 Task: Open Card Sociology Conference Review in Board Content Curation and Aggregation to Workspace Accelerator Programs and add a team member Softage.1@softage.net, a label Blue, a checklist Data Analytics, an attachment from your computer, a color Blue and finally, add a card description 'Develop and launch new referral program for social media sharing' and a comment 'This task presents an opportunity to demonstrate our leadership skills and ability to take charge.'. Add a start date 'Jan 05, 1900' with a due date 'Jan 12, 1900'
Action: Mouse moved to (331, 426)
Screenshot: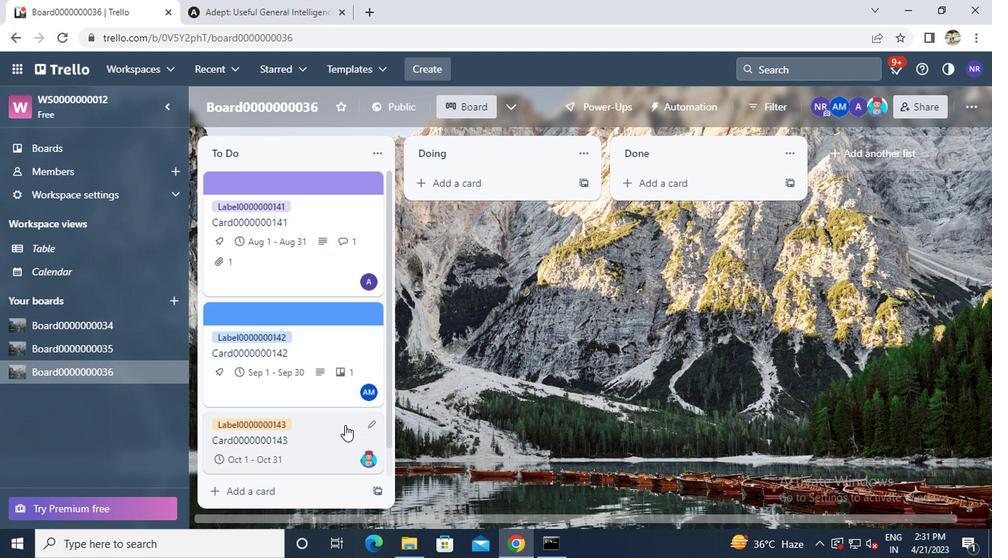 
Action: Mouse pressed left at (331, 426)
Screenshot: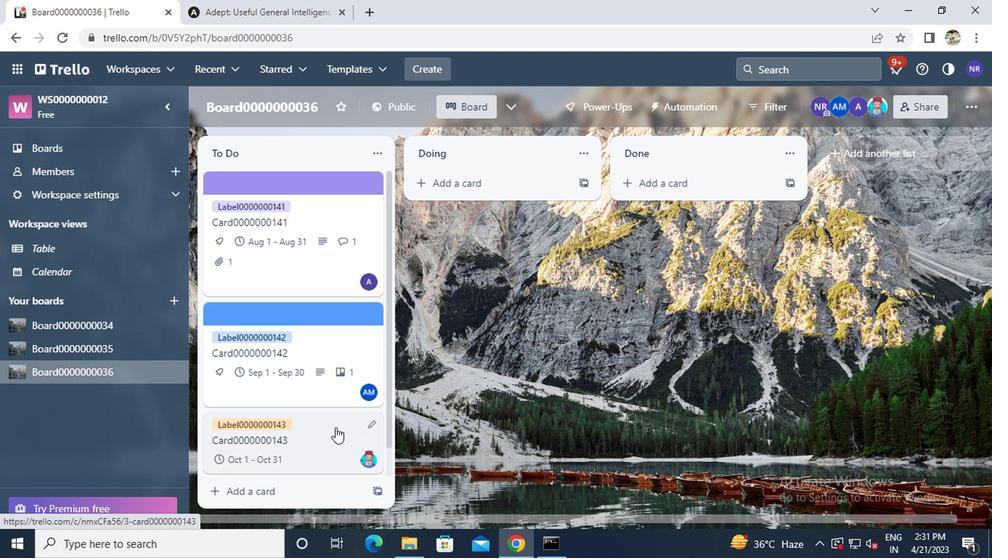 
Action: Mouse moved to (650, 351)
Screenshot: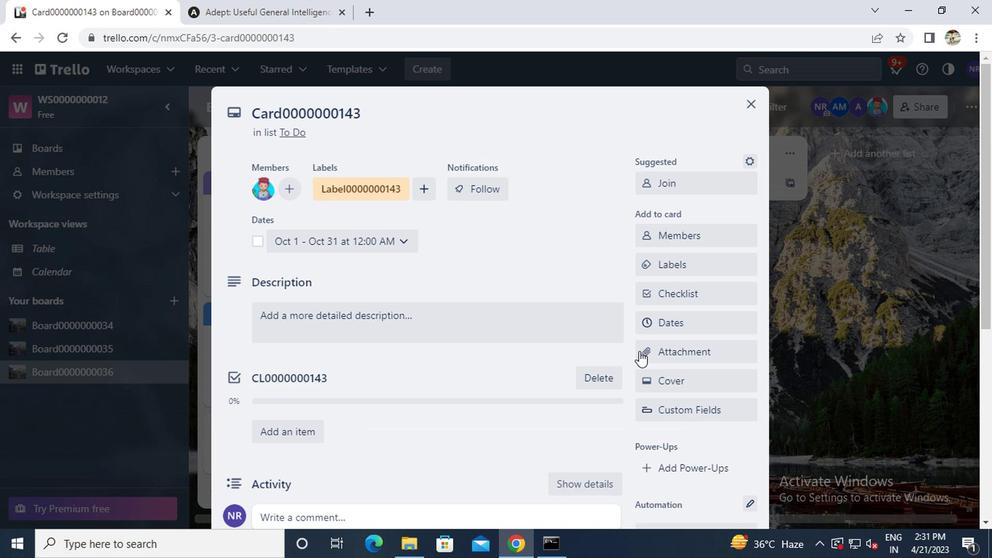 
Action: Mouse pressed left at (650, 351)
Screenshot: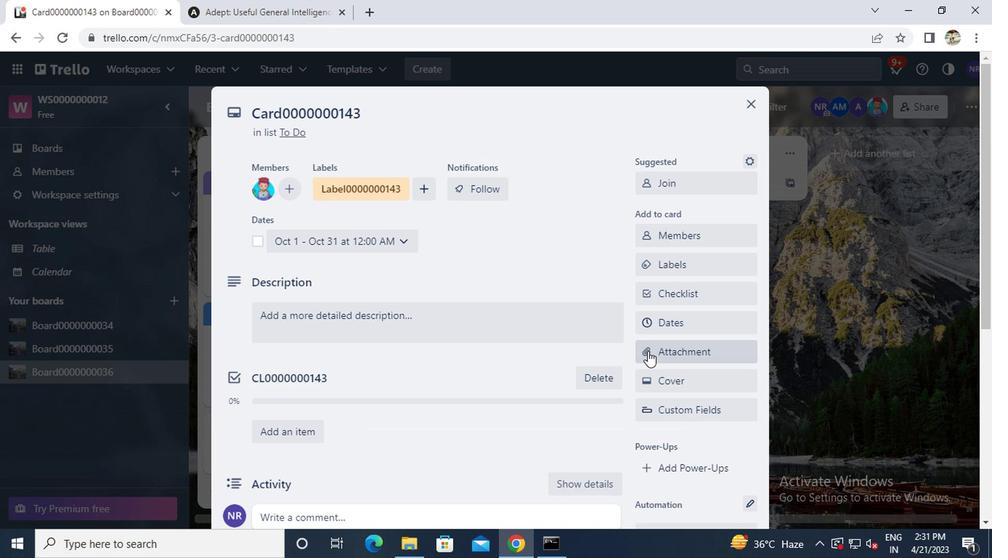 
Action: Mouse moved to (648, 180)
Screenshot: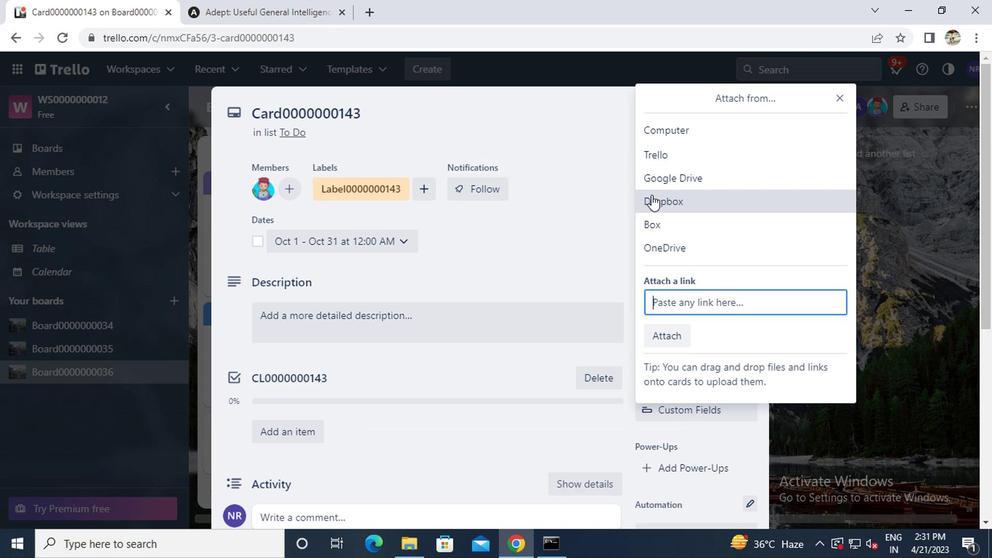 
Action: Mouse pressed left at (648, 180)
Screenshot: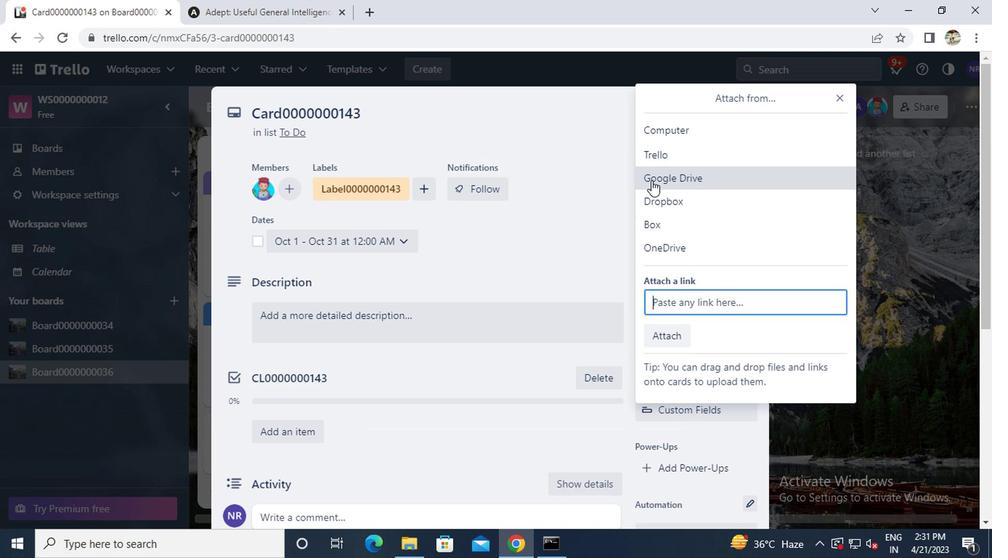 
Action: Mouse moved to (582, 274)
Screenshot: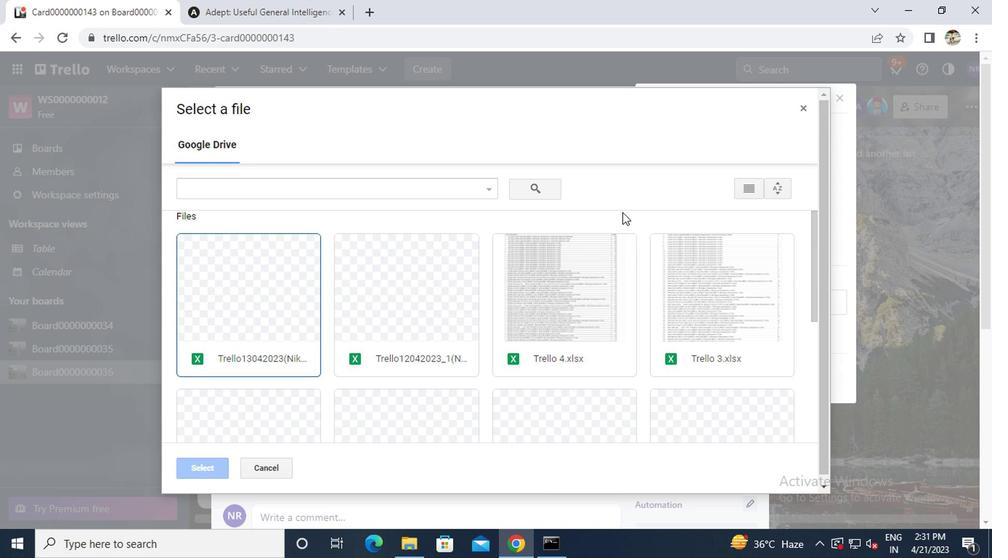 
Action: Mouse pressed left at (582, 274)
Screenshot: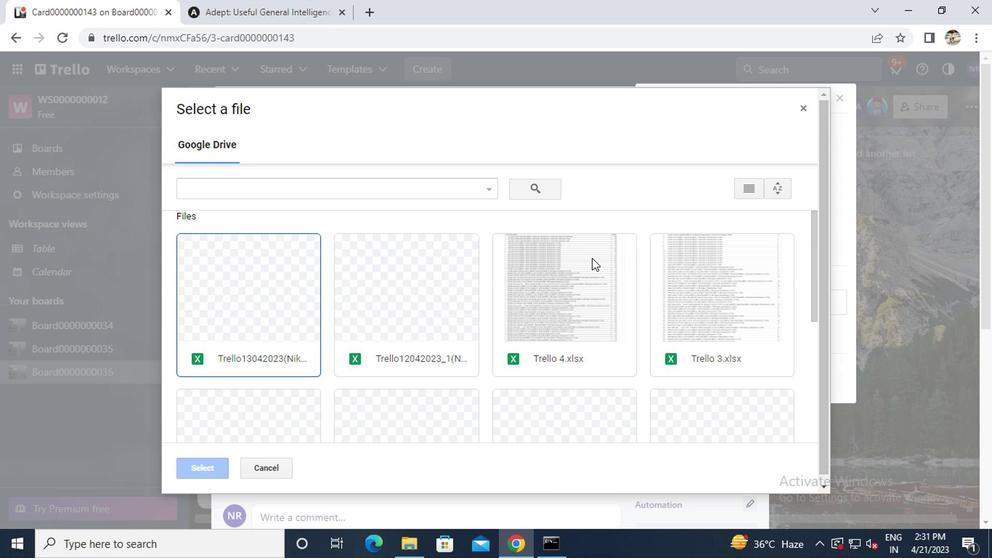 
Action: Mouse moved to (208, 464)
Screenshot: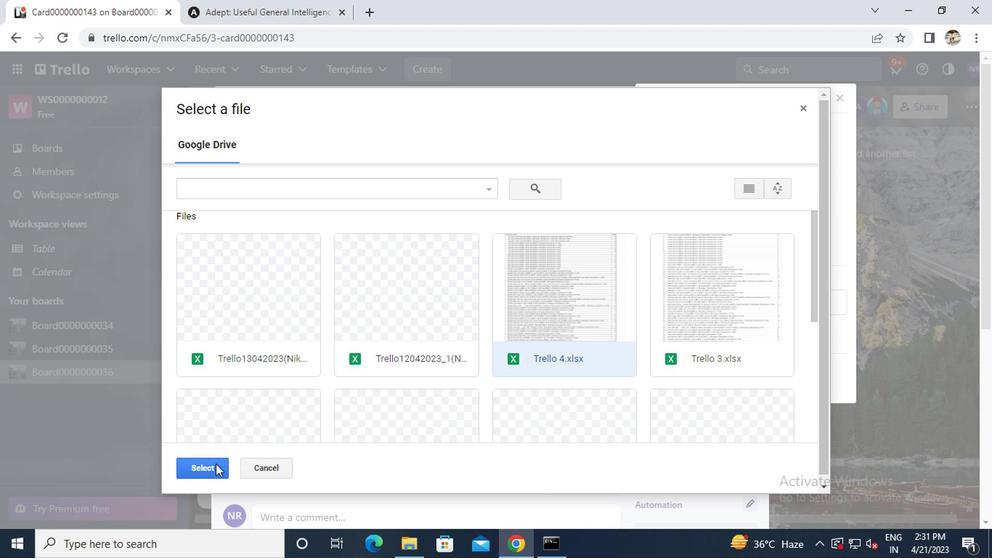 
Action: Mouse pressed left at (208, 464)
Screenshot: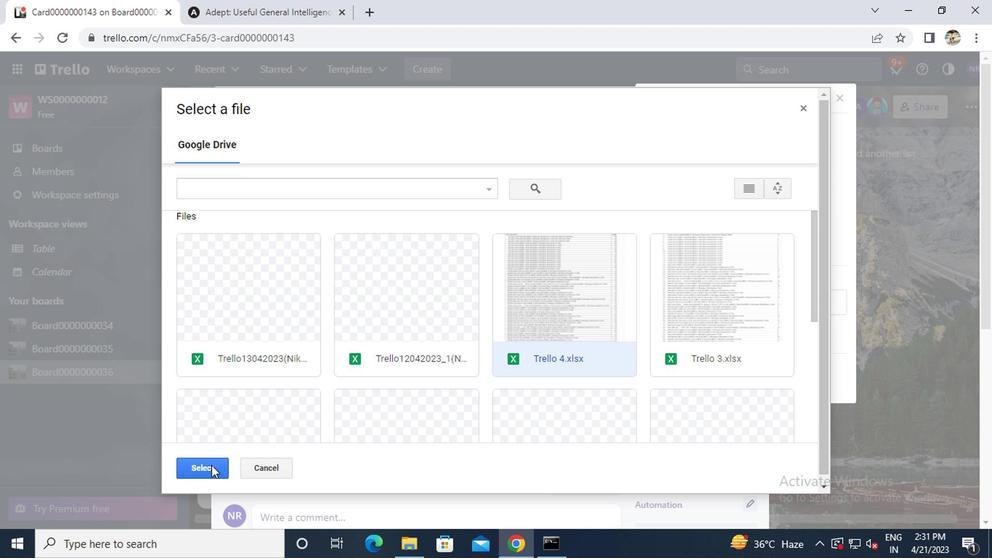 
Action: Mouse moved to (647, 383)
Screenshot: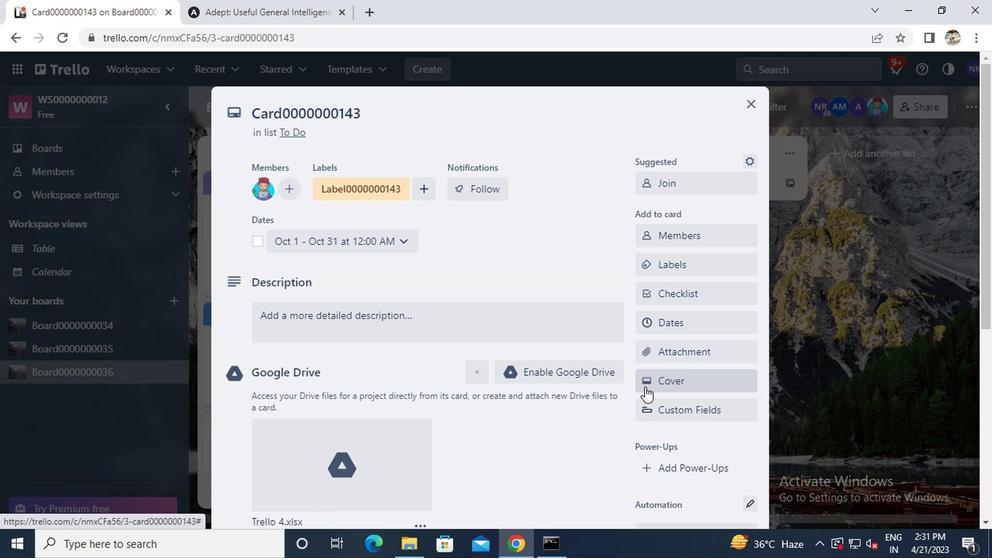 
Action: Mouse pressed left at (647, 383)
Screenshot: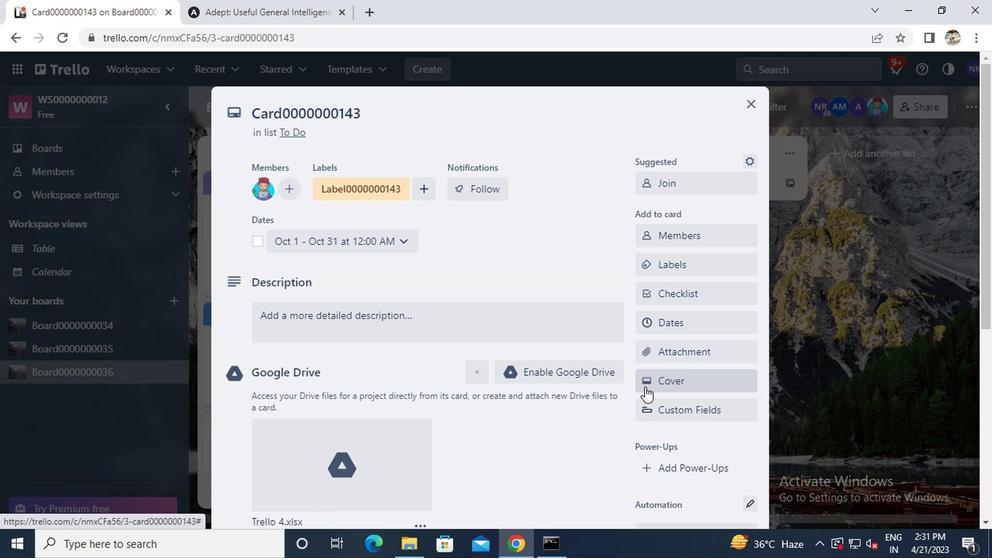 
Action: Mouse moved to (736, 244)
Screenshot: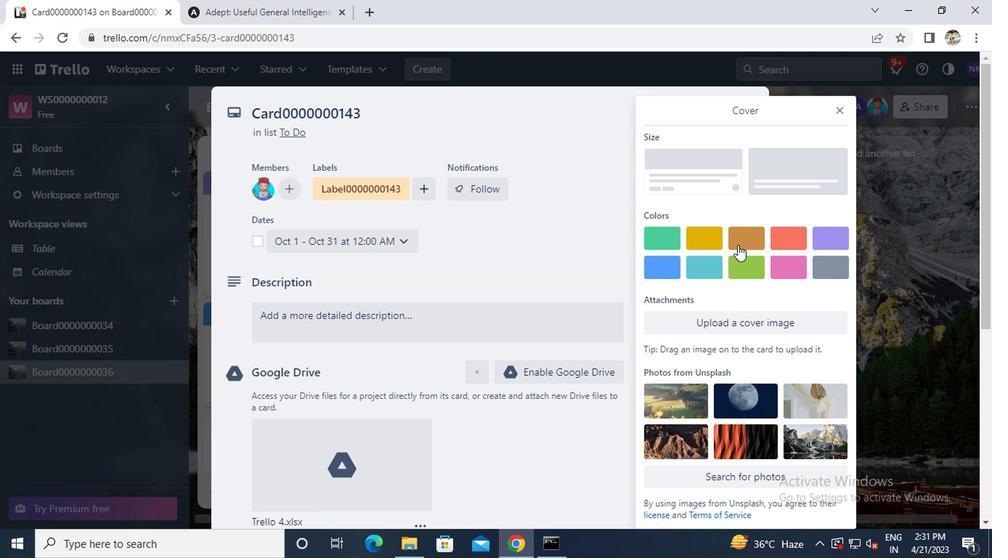 
Action: Mouse pressed left at (736, 244)
Screenshot: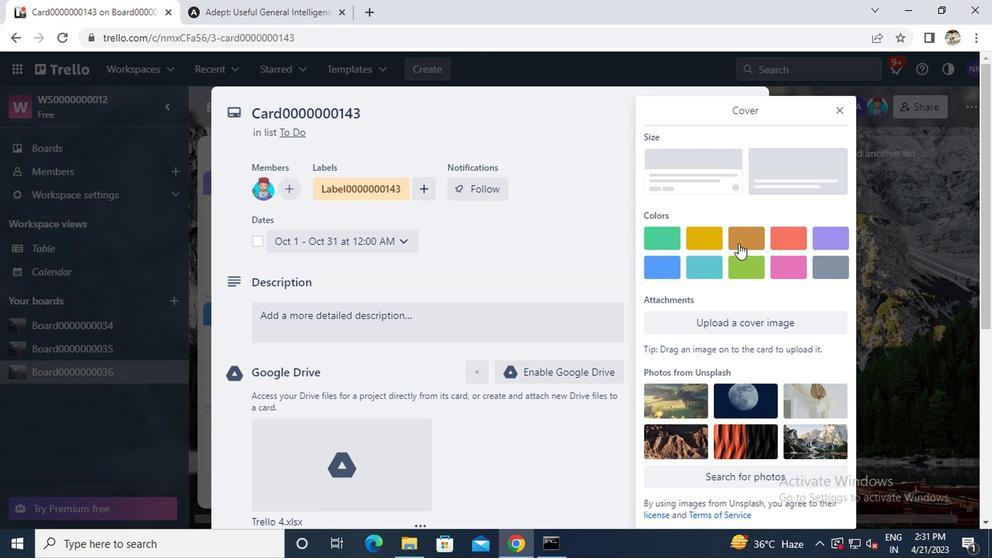 
Action: Mouse moved to (835, 99)
Screenshot: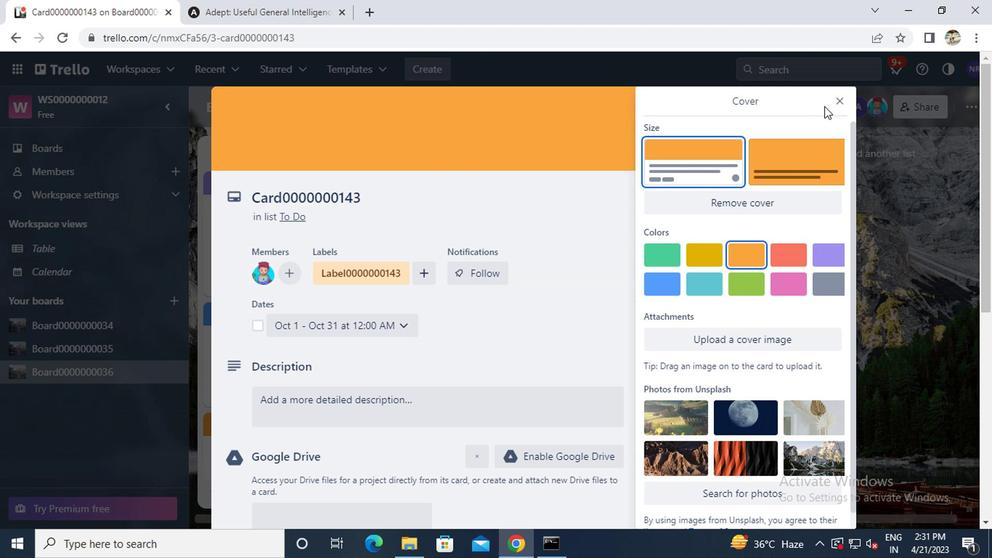 
Action: Mouse pressed left at (835, 99)
Screenshot: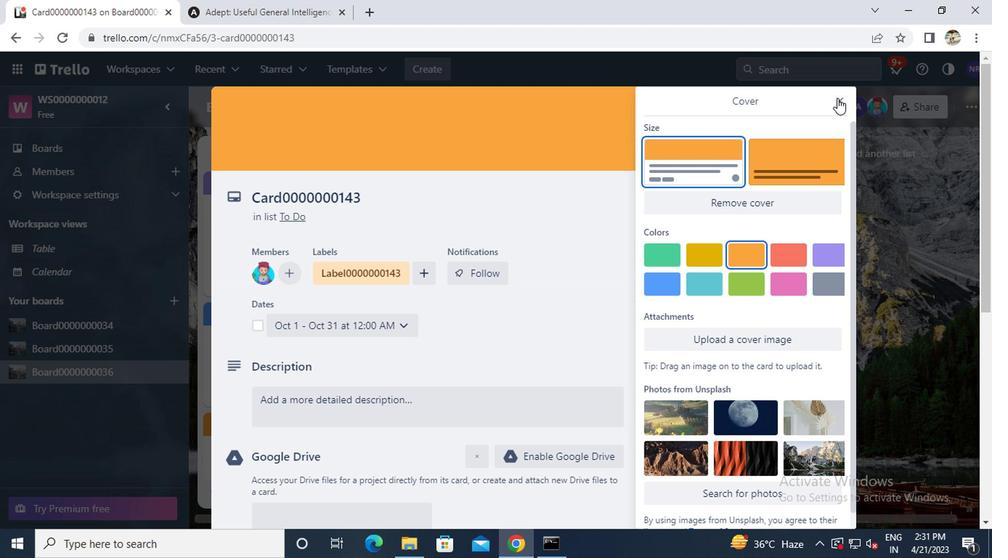 
Action: Mouse moved to (706, 311)
Screenshot: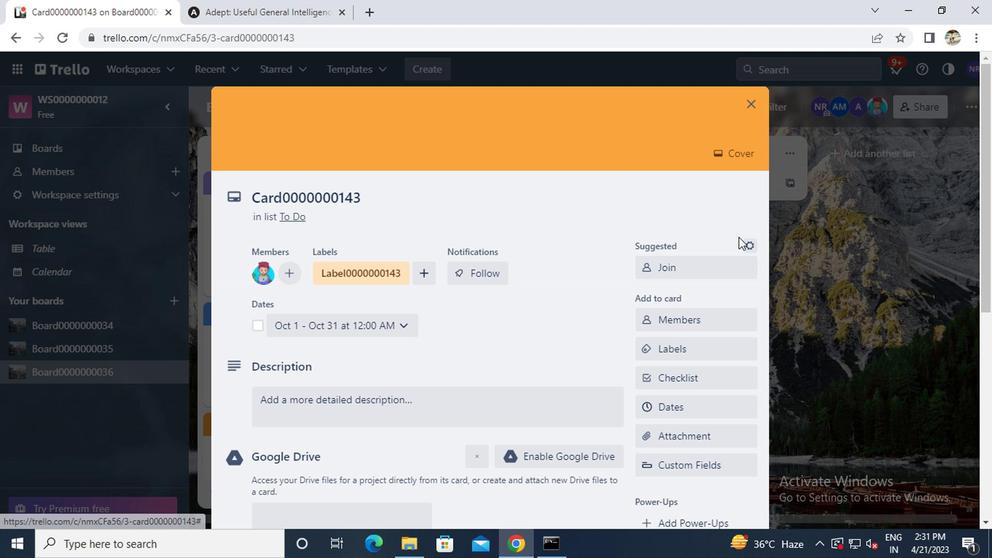 
Action: Mouse scrolled (706, 311) with delta (0, 0)
Screenshot: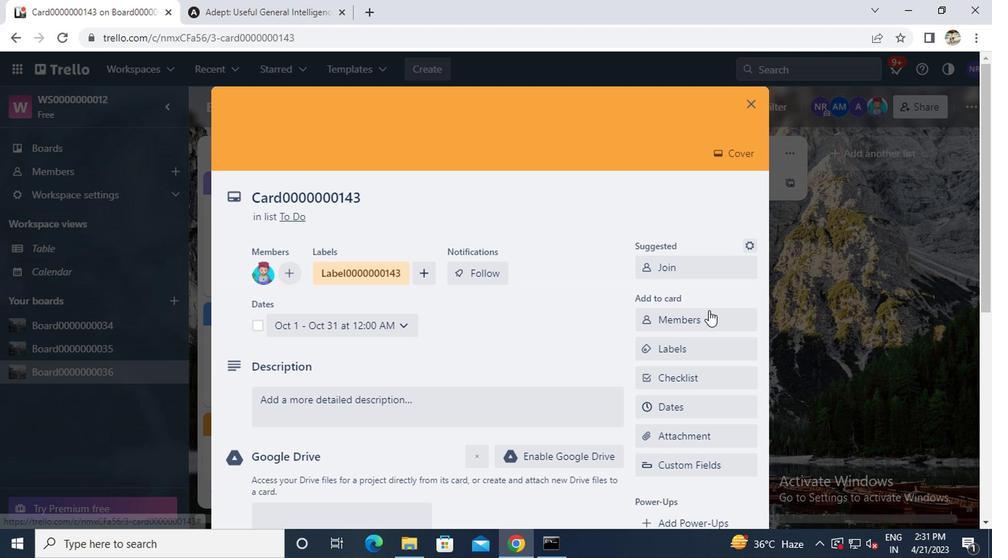 
Action: Mouse scrolled (706, 311) with delta (0, 0)
Screenshot: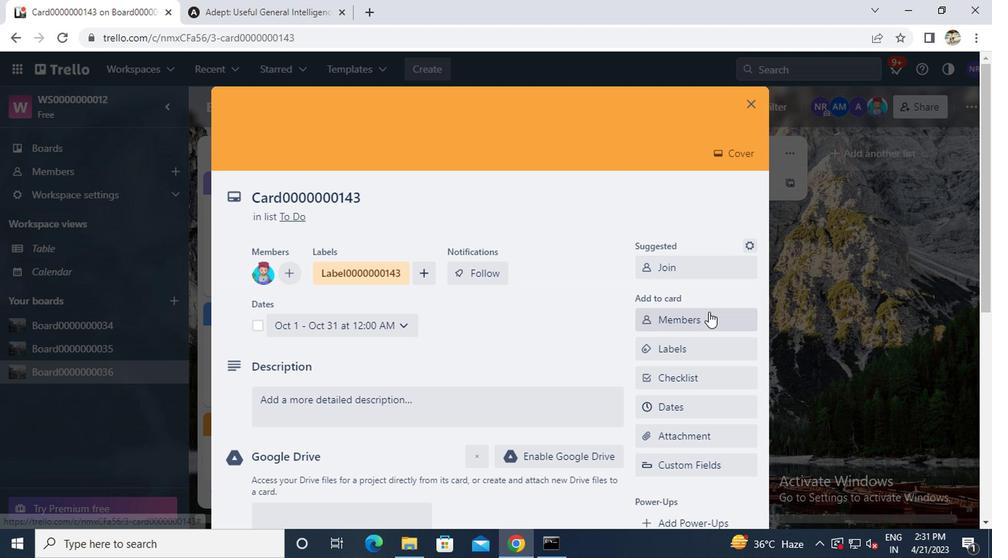 
Action: Mouse scrolled (706, 311) with delta (0, 0)
Screenshot: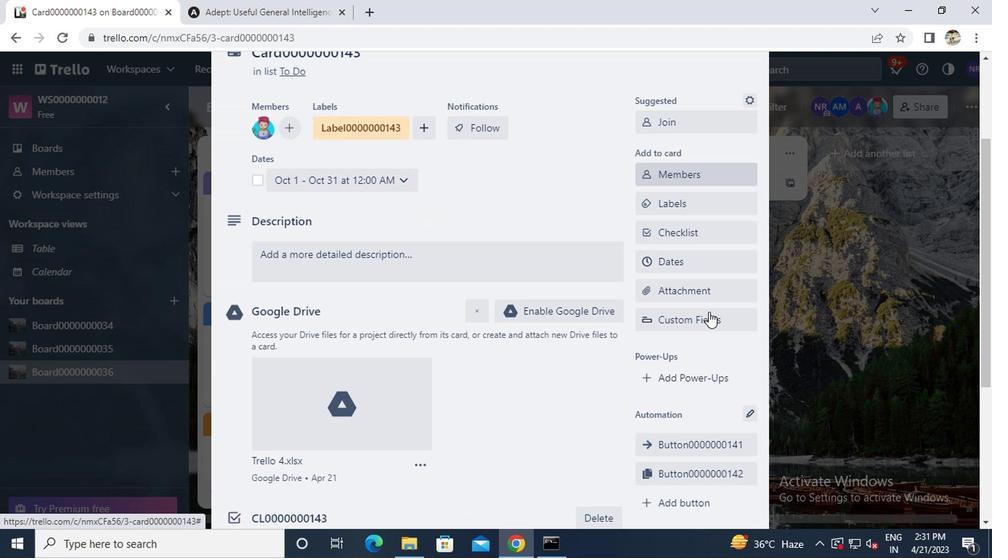 
Action: Mouse moved to (666, 433)
Screenshot: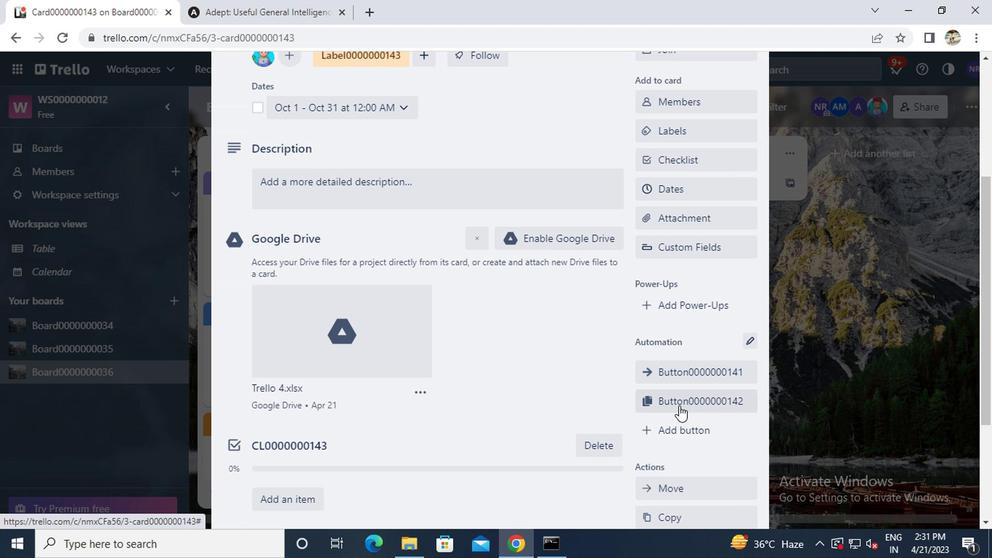 
Action: Mouse pressed left at (666, 433)
Screenshot: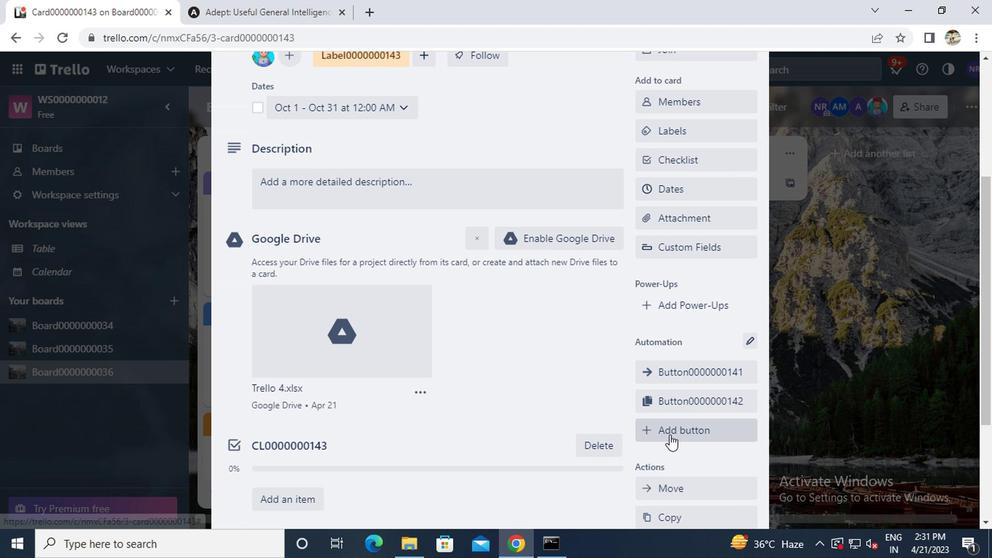 
Action: Mouse moved to (674, 228)
Screenshot: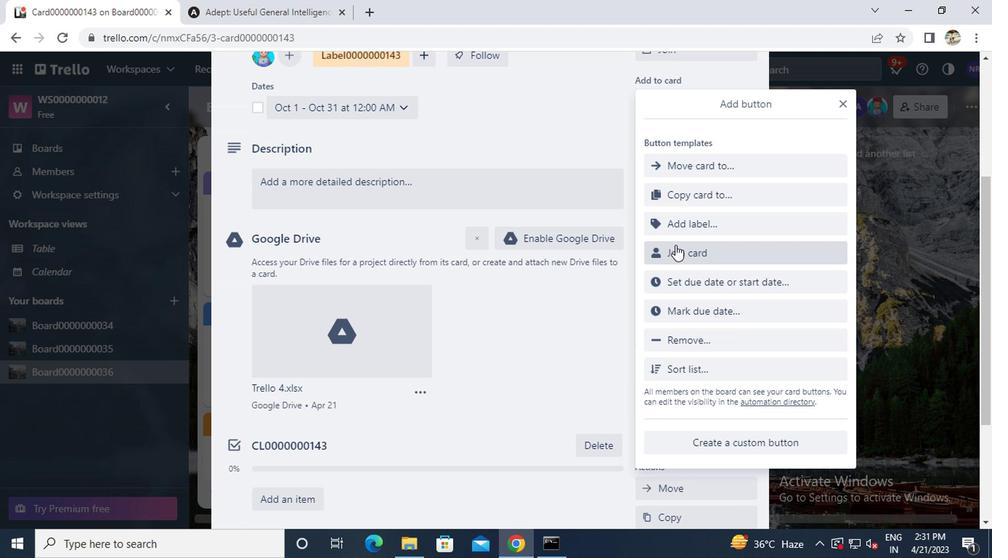 
Action: Mouse pressed left at (674, 228)
Screenshot: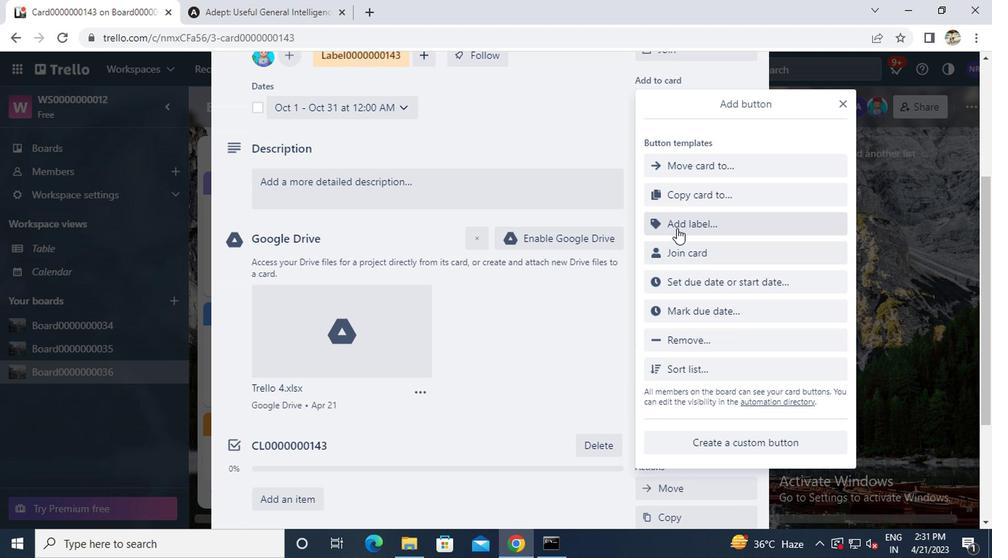 
Action: Key pressed t<Key.caps_lock>ittle0000000143
Screenshot: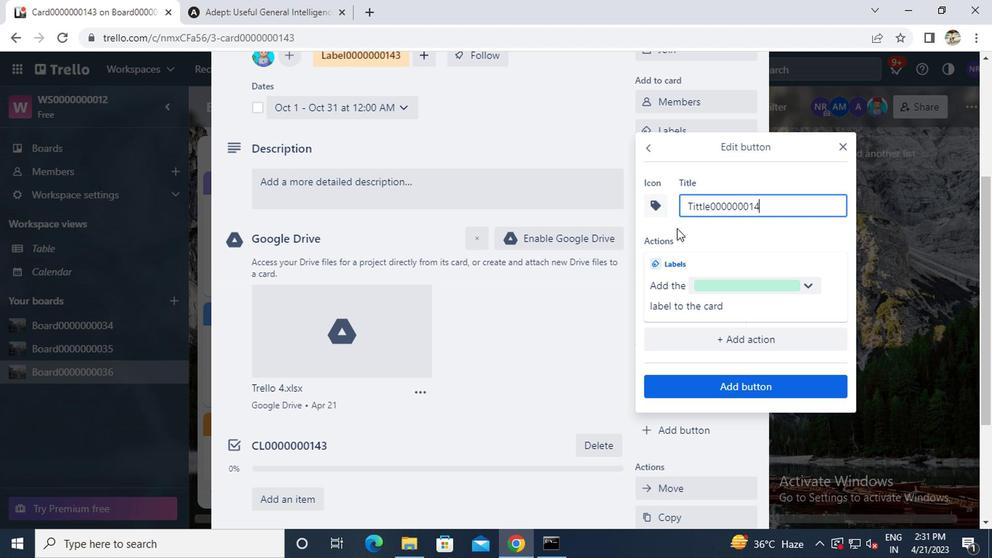 
Action: Mouse moved to (711, 383)
Screenshot: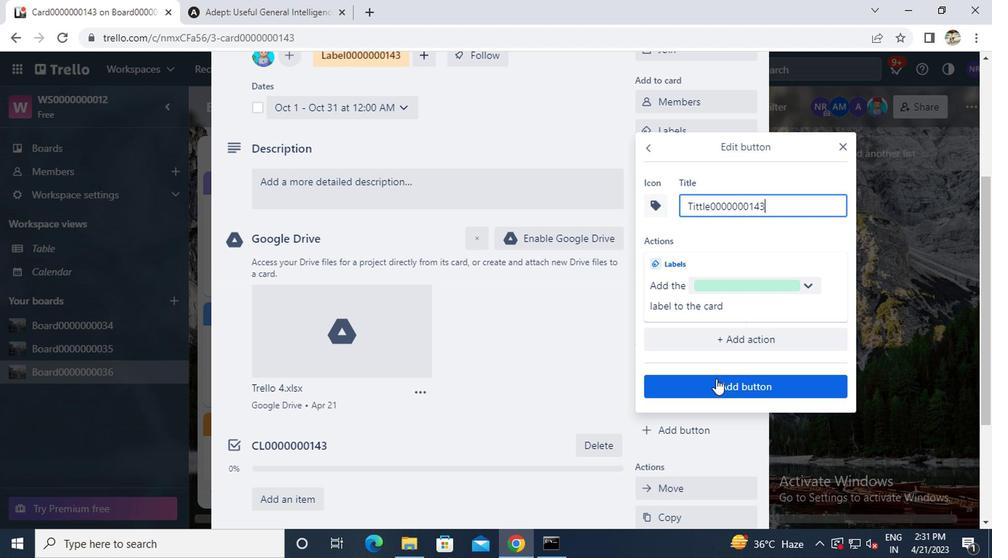 
Action: Mouse pressed left at (711, 383)
Screenshot: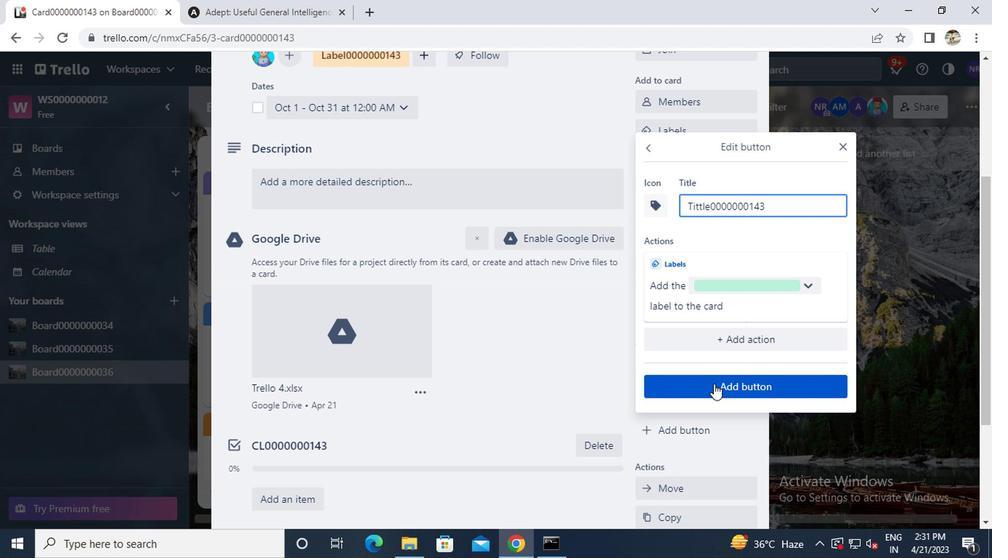 
Action: Mouse moved to (470, 196)
Screenshot: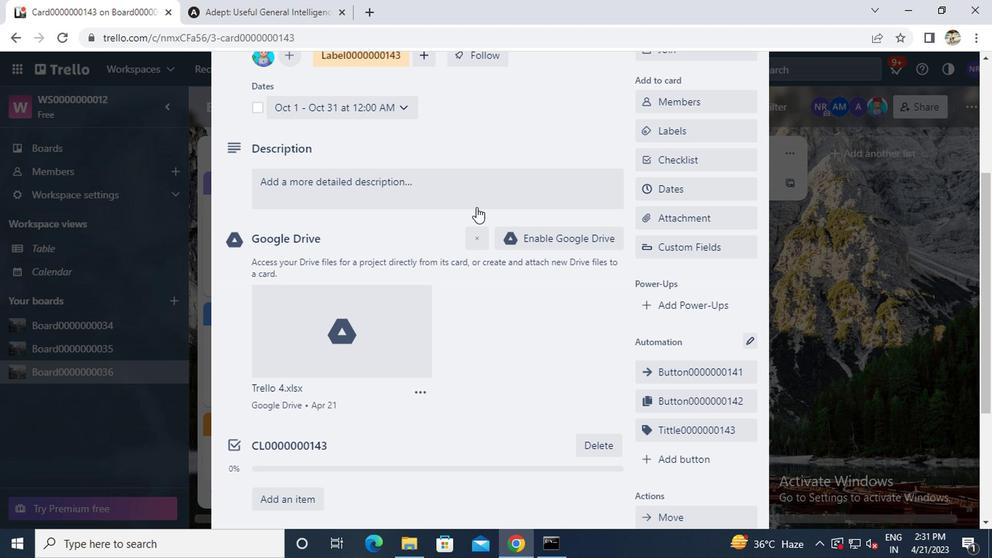 
Action: Mouse pressed left at (470, 196)
Screenshot: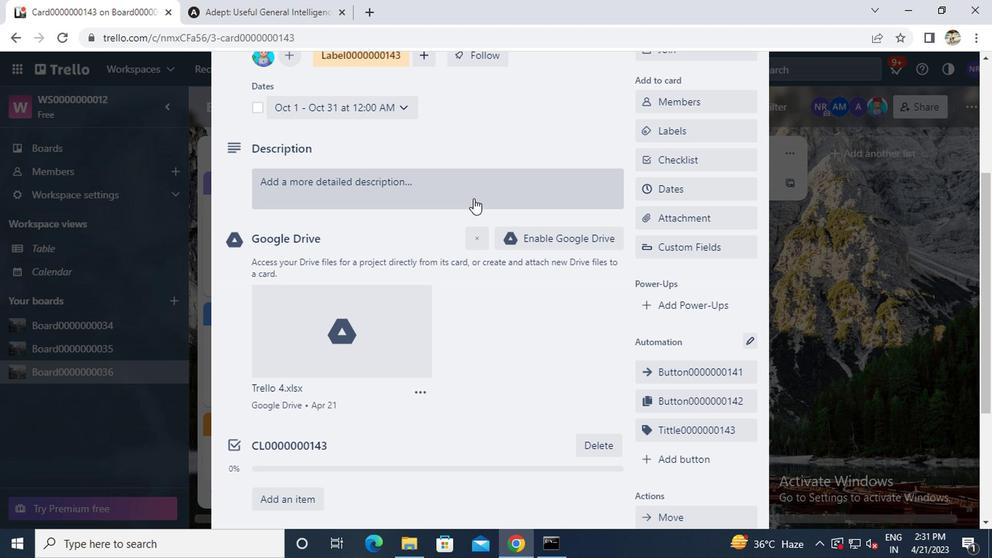 
Action: Key pressed <Key.caps_lock>ds0000000143
Screenshot: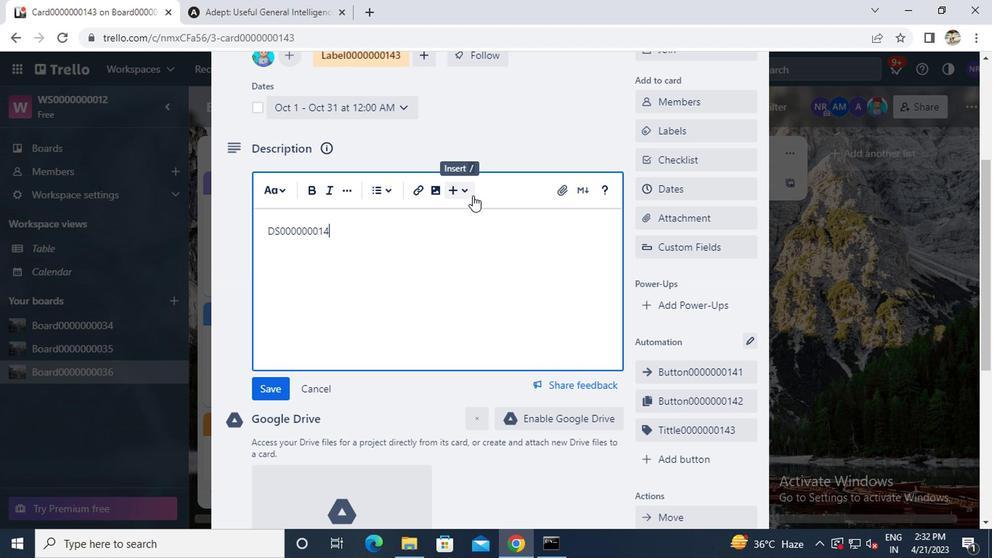 
Action: Mouse moved to (261, 392)
Screenshot: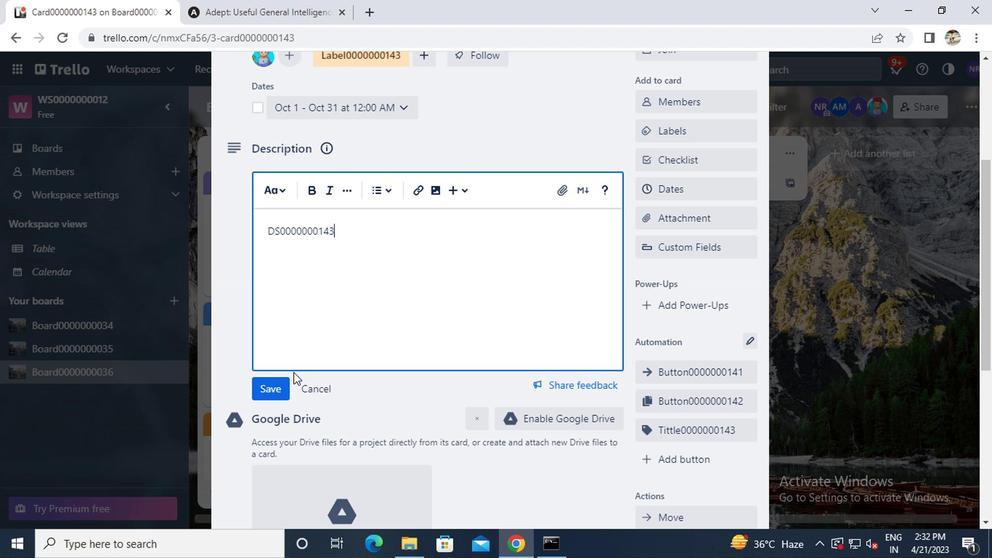 
Action: Mouse pressed left at (261, 392)
Screenshot: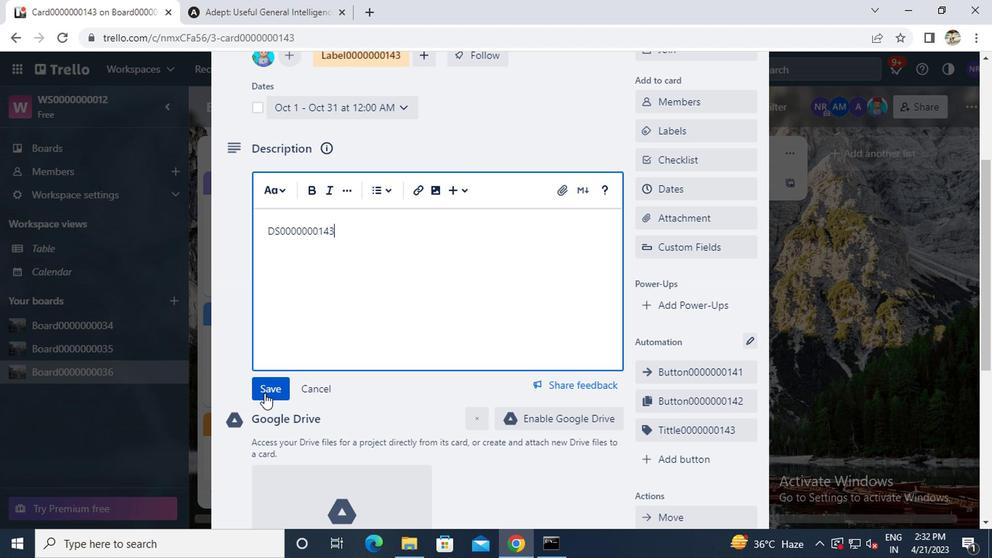 
Action: Mouse scrolled (261, 391) with delta (0, -1)
Screenshot: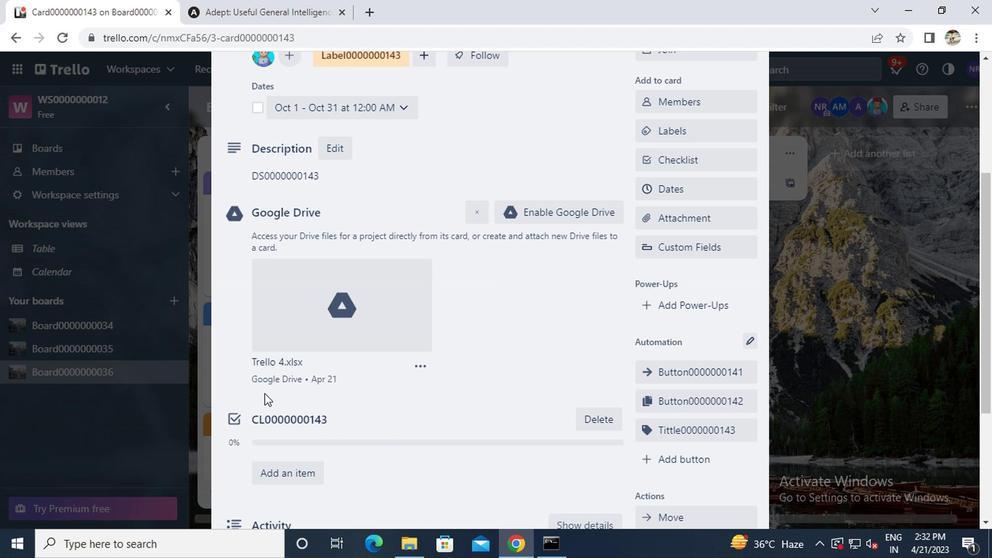 
Action: Mouse scrolled (261, 391) with delta (0, -1)
Screenshot: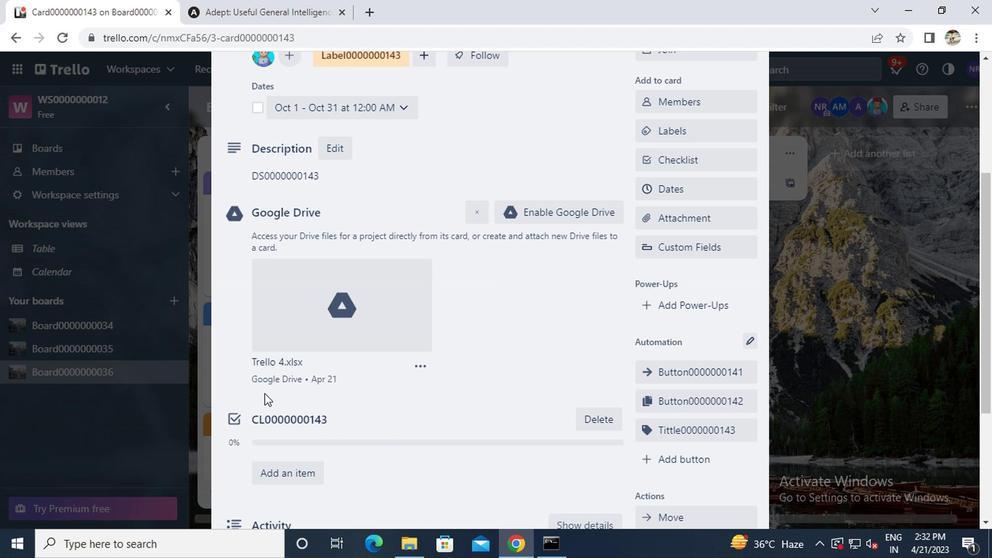 
Action: Mouse moved to (261, 392)
Screenshot: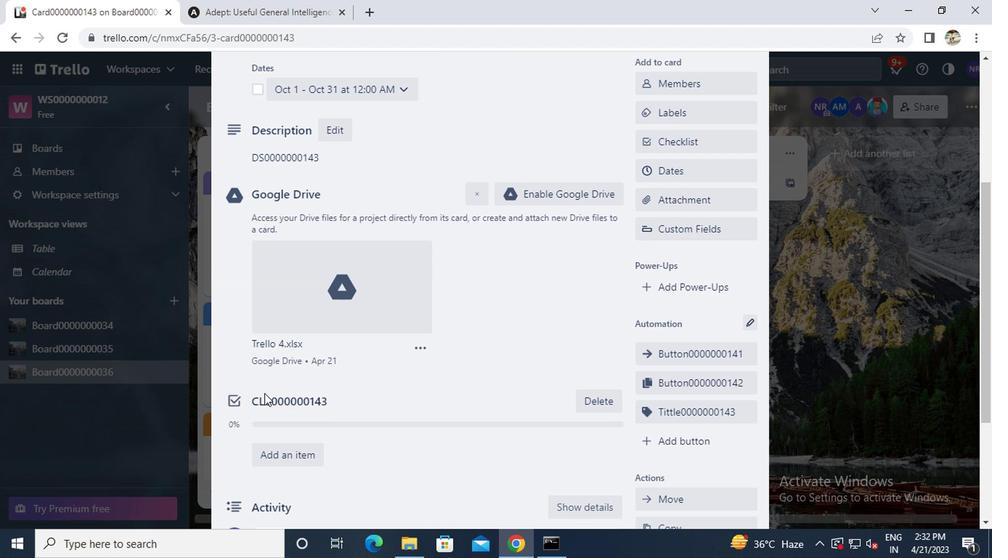 
Action: Mouse scrolled (261, 391) with delta (0, -1)
Screenshot: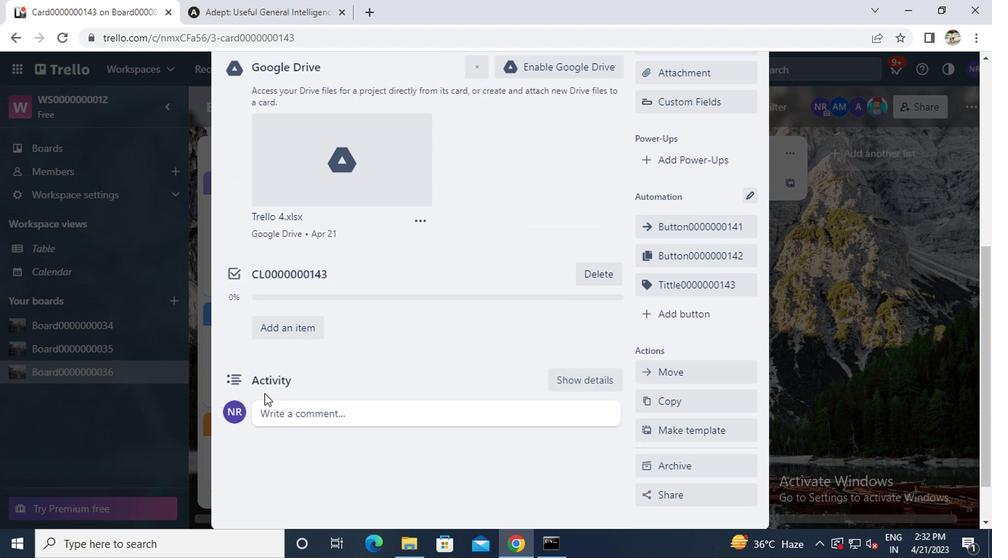 
Action: Mouse scrolled (261, 391) with delta (0, -1)
Screenshot: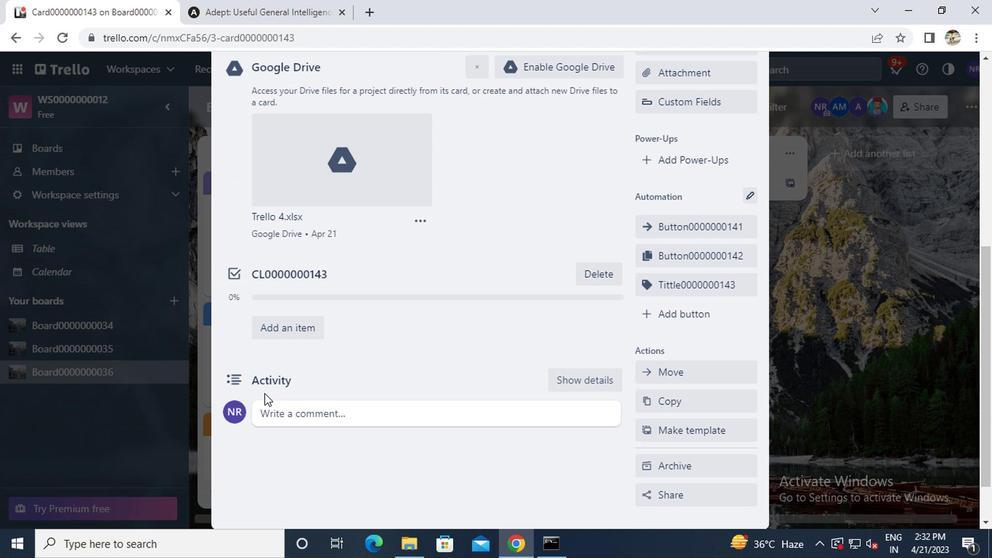 
Action: Mouse moved to (270, 346)
Screenshot: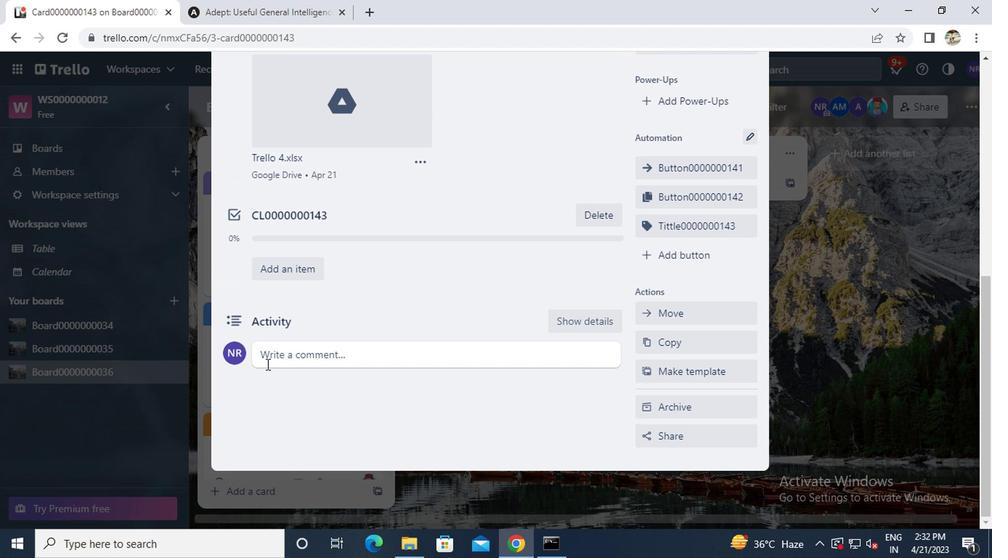 
Action: Mouse pressed left at (270, 346)
Screenshot: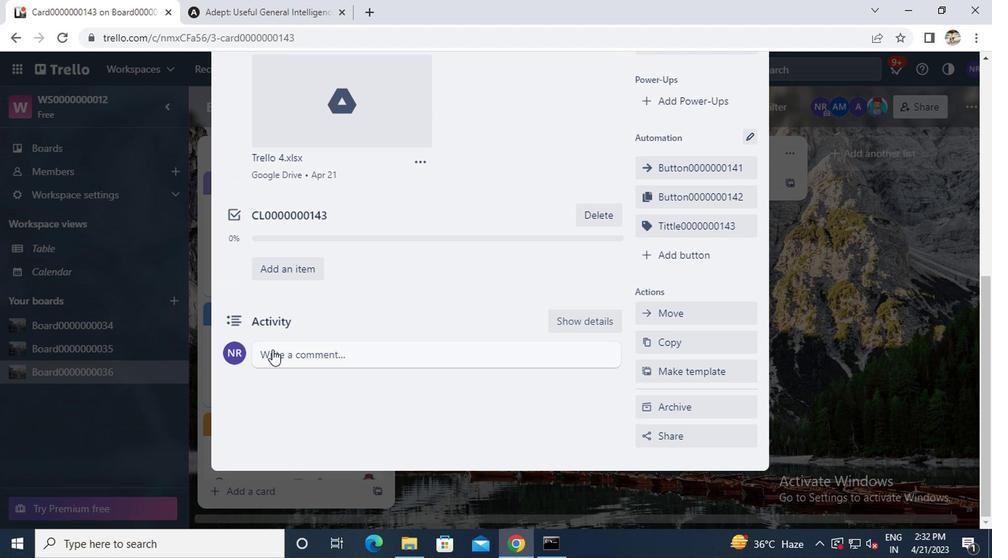 
Action: Key pressed cm0000000143
Screenshot: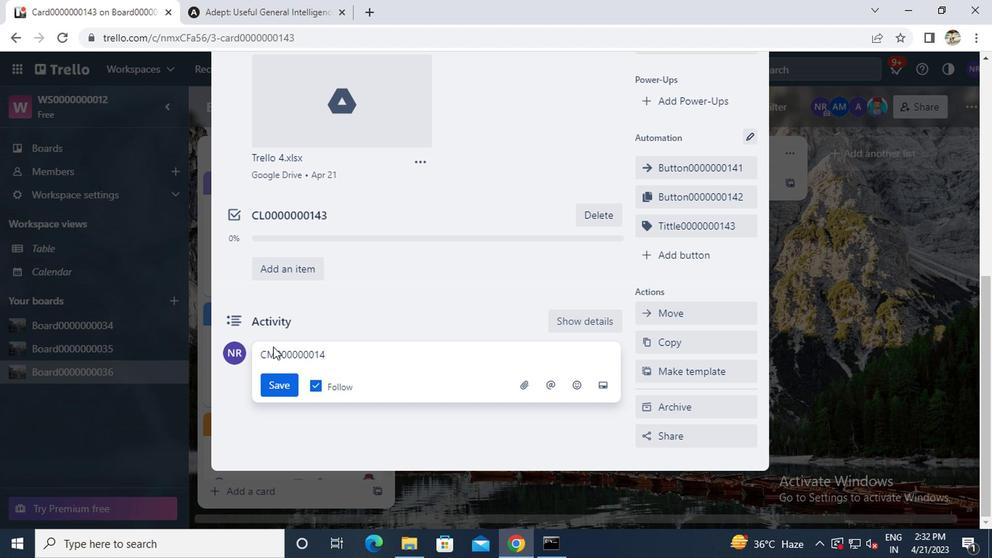 
Action: Mouse moved to (277, 382)
Screenshot: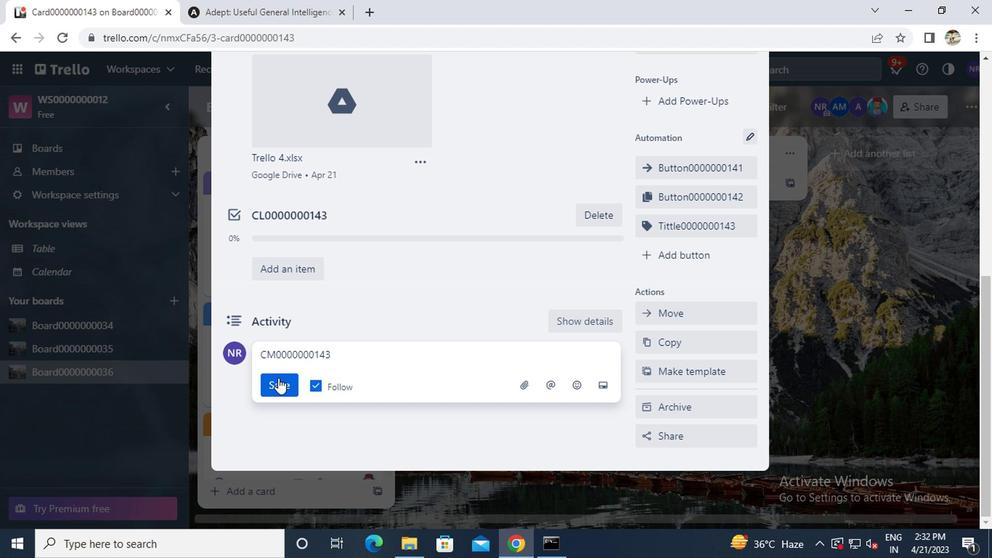 
Action: Mouse pressed left at (277, 382)
Screenshot: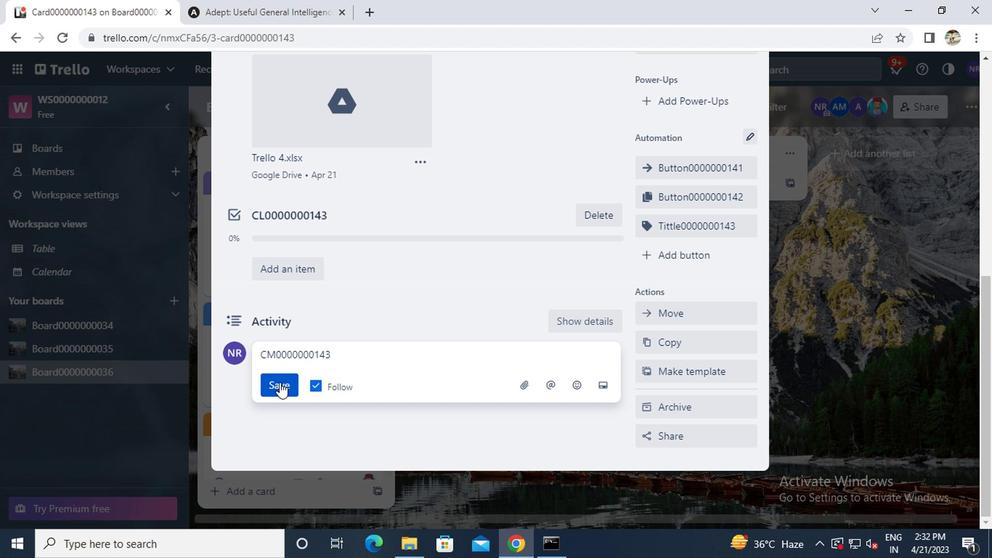 
Action: Mouse scrolled (277, 383) with delta (0, 1)
Screenshot: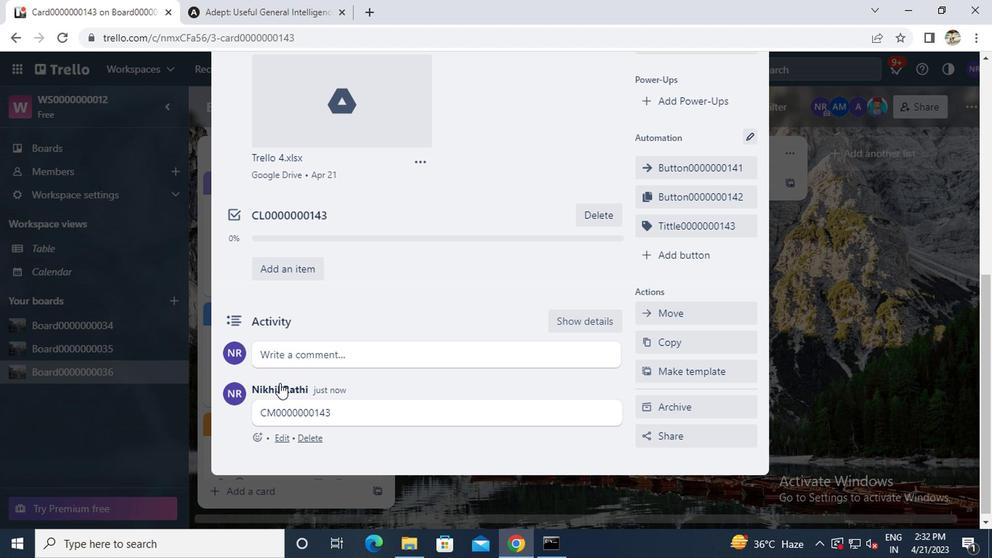 
Action: Mouse scrolled (277, 383) with delta (0, 1)
Screenshot: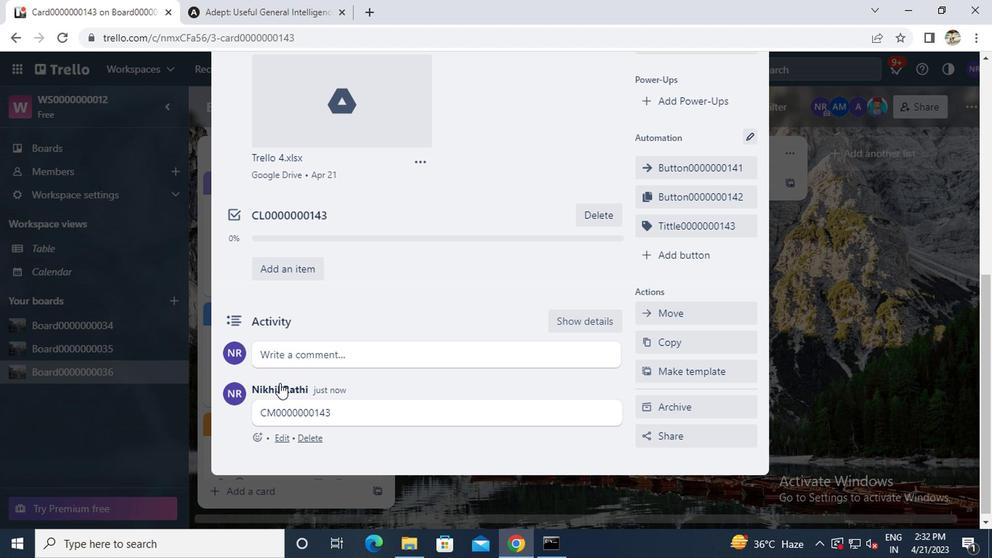 
Action: Mouse scrolled (277, 383) with delta (0, 1)
Screenshot: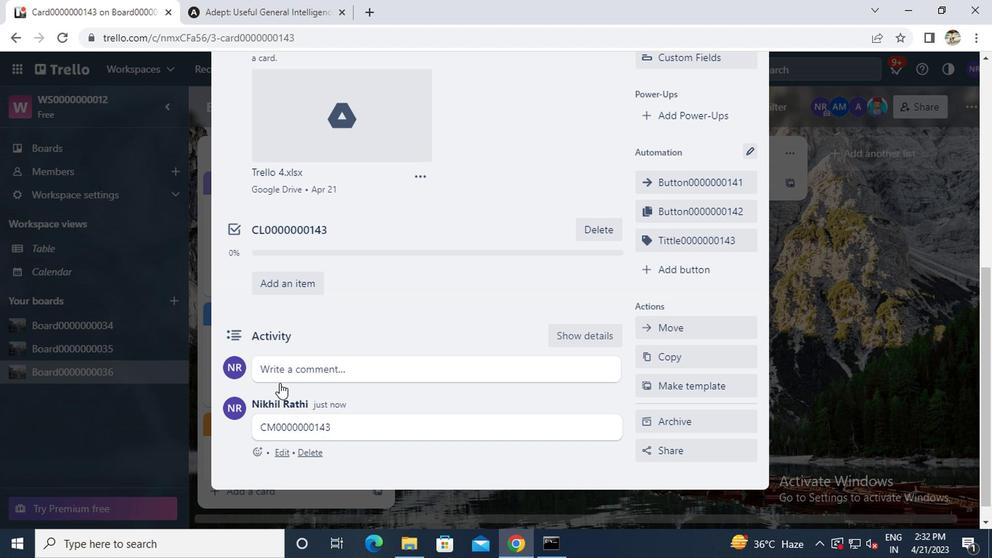 
Action: Mouse scrolled (277, 383) with delta (0, 1)
Screenshot: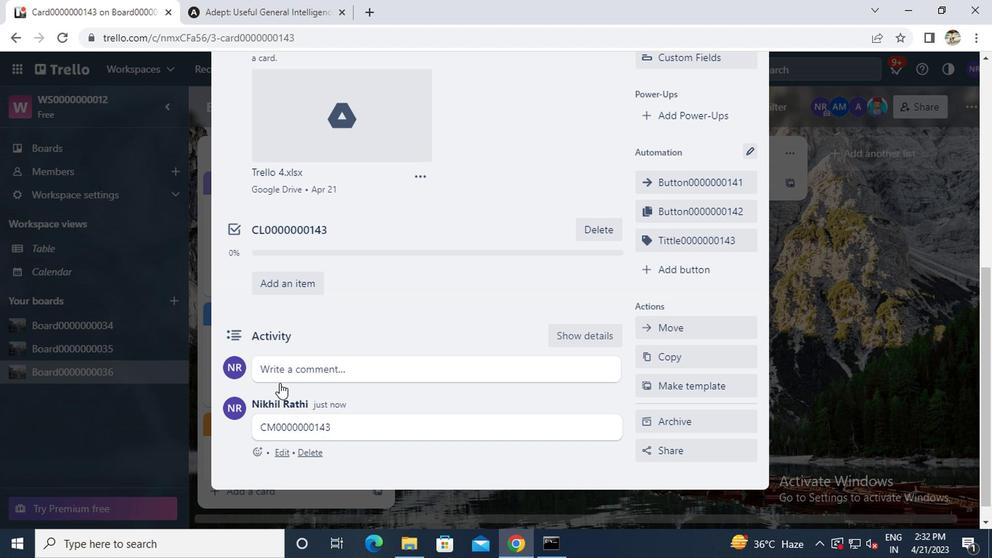 
Action: Mouse scrolled (277, 383) with delta (0, 1)
Screenshot: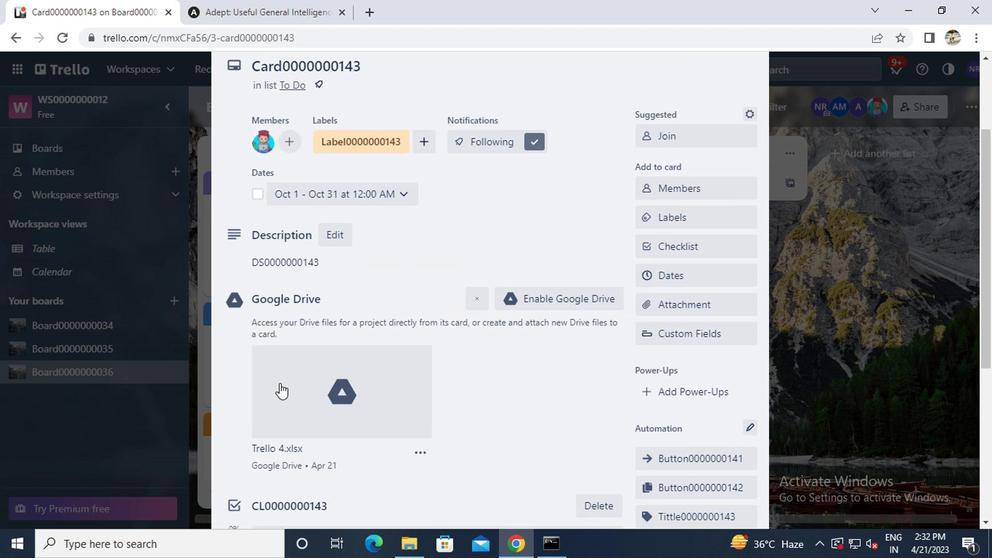 
Action: Mouse scrolled (277, 383) with delta (0, 1)
Screenshot: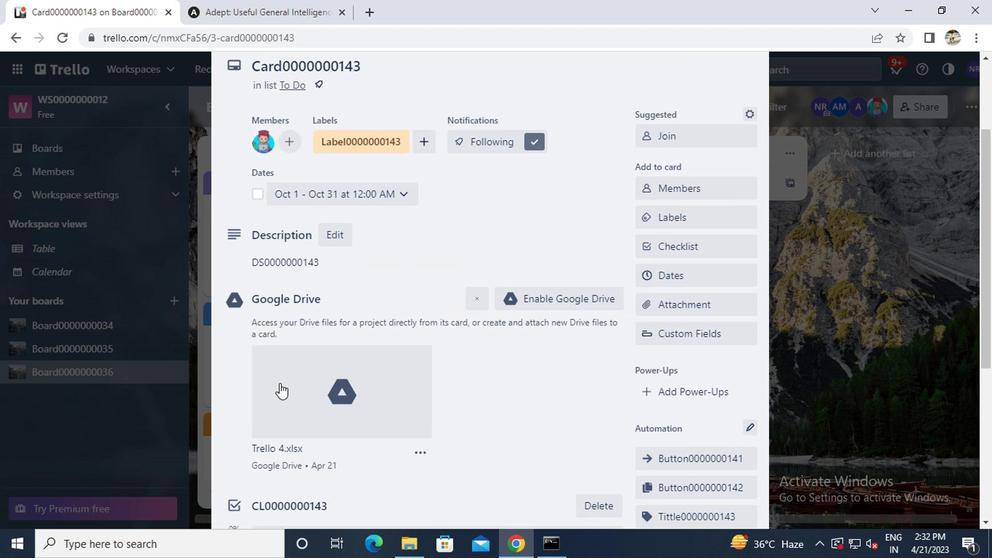 
Action: Mouse scrolled (277, 383) with delta (0, 1)
Screenshot: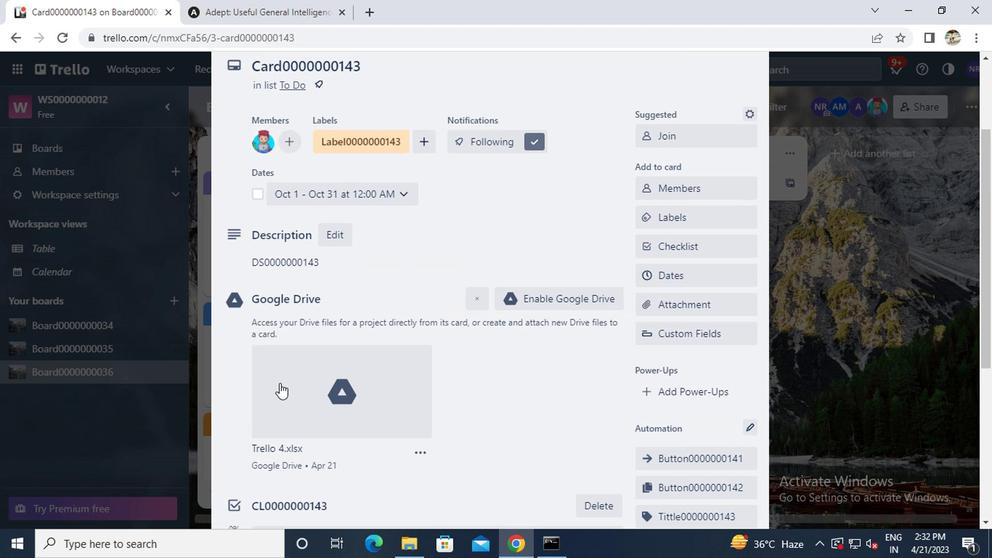 
Action: Mouse scrolled (277, 383) with delta (0, 1)
Screenshot: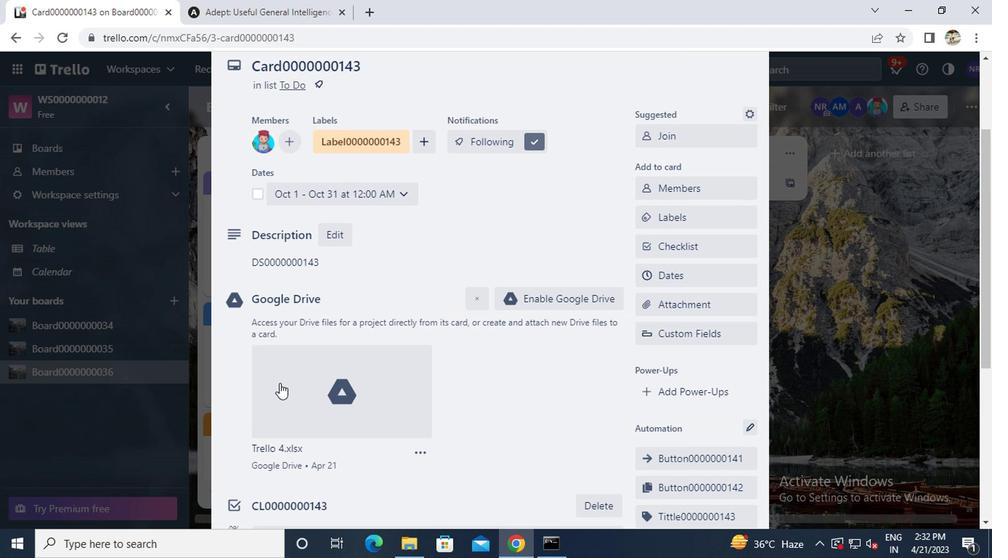 
Action: Mouse moved to (746, 104)
Screenshot: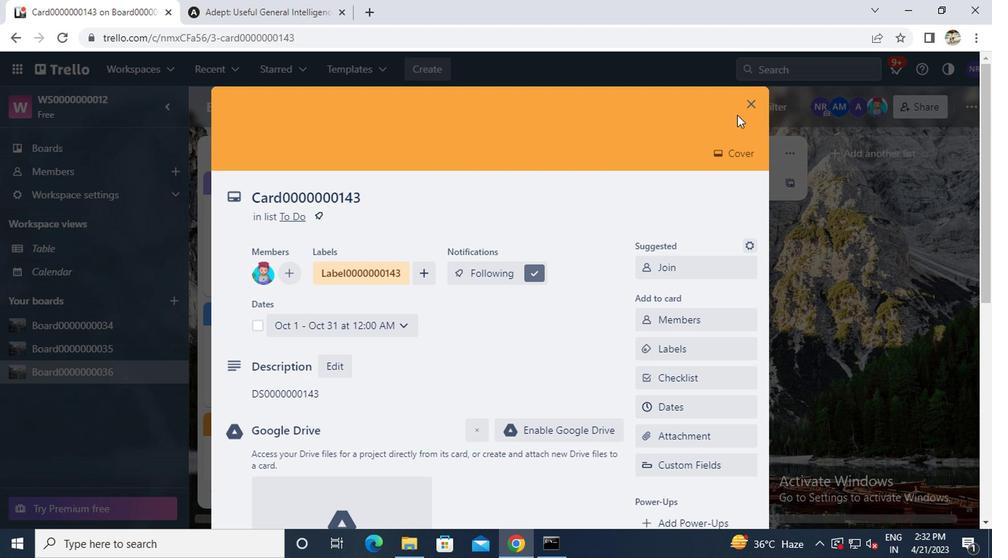 
Action: Mouse pressed left at (746, 104)
Screenshot: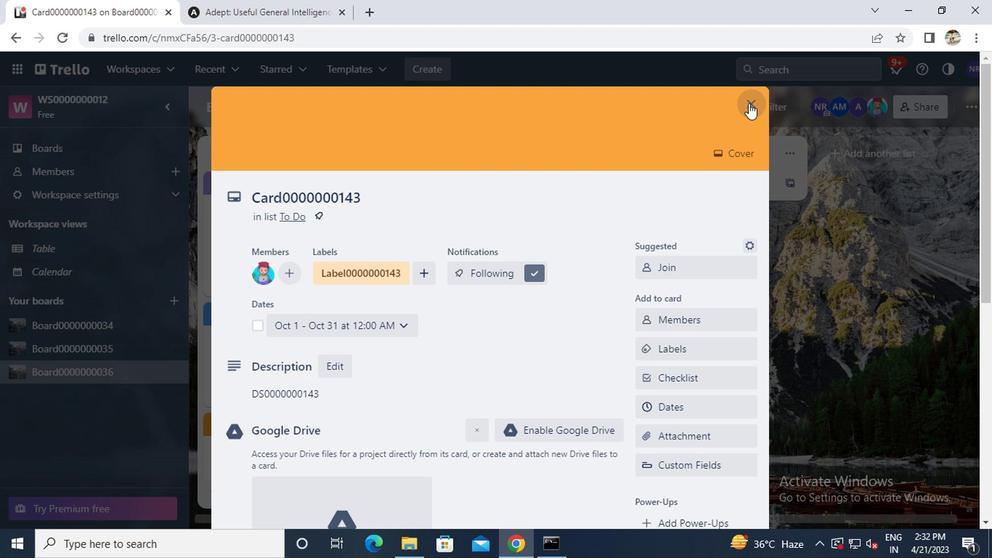 
